 Task: Set up a reminder for the baking workshop.
Action: Mouse pressed left at (76, 110)
Screenshot: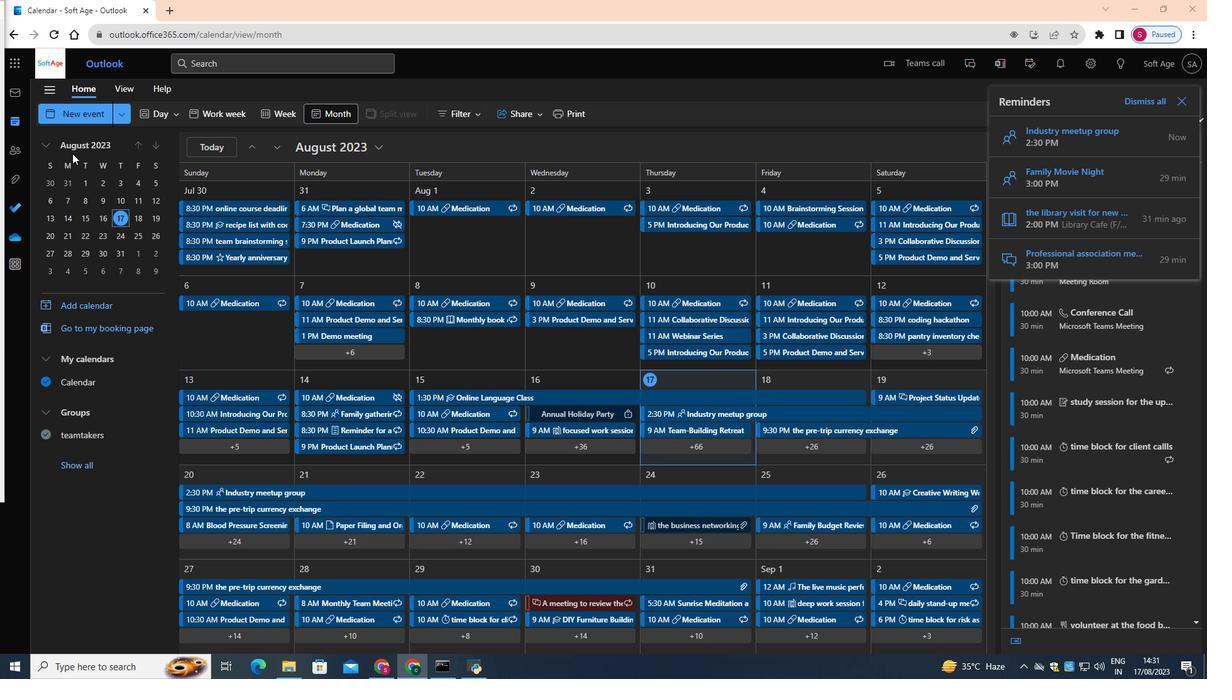
Action: Mouse moved to (332, 200)
Screenshot: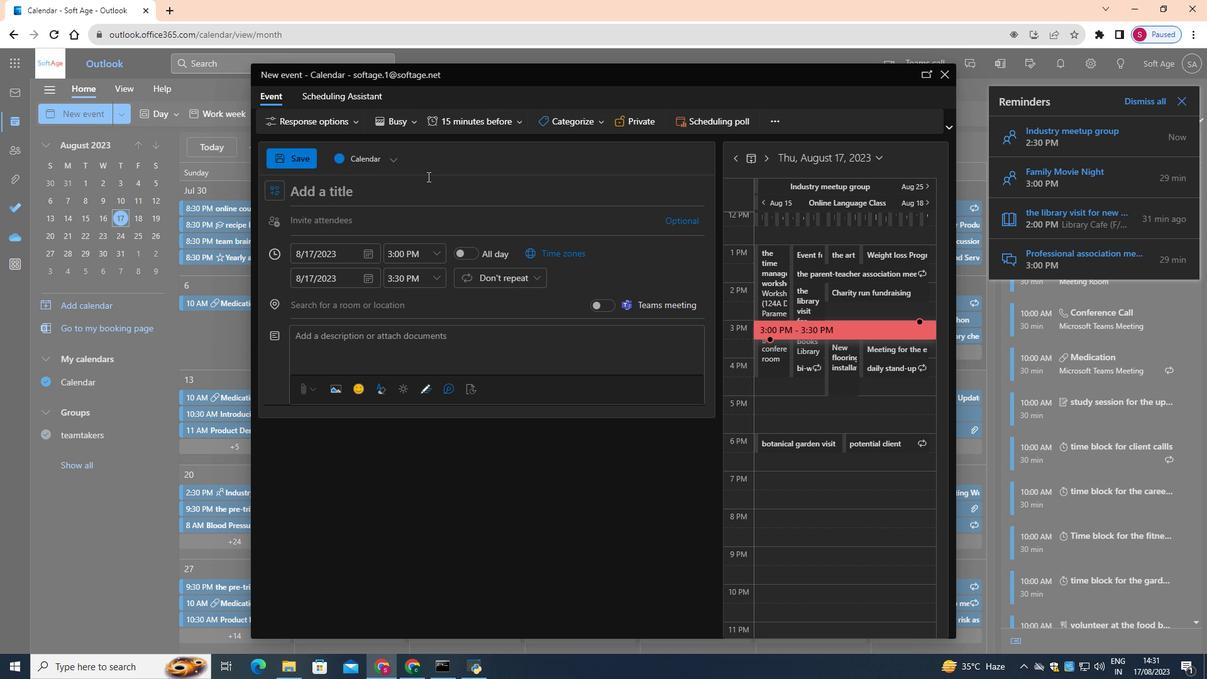 
Action: Mouse pressed left at (332, 200)
Screenshot: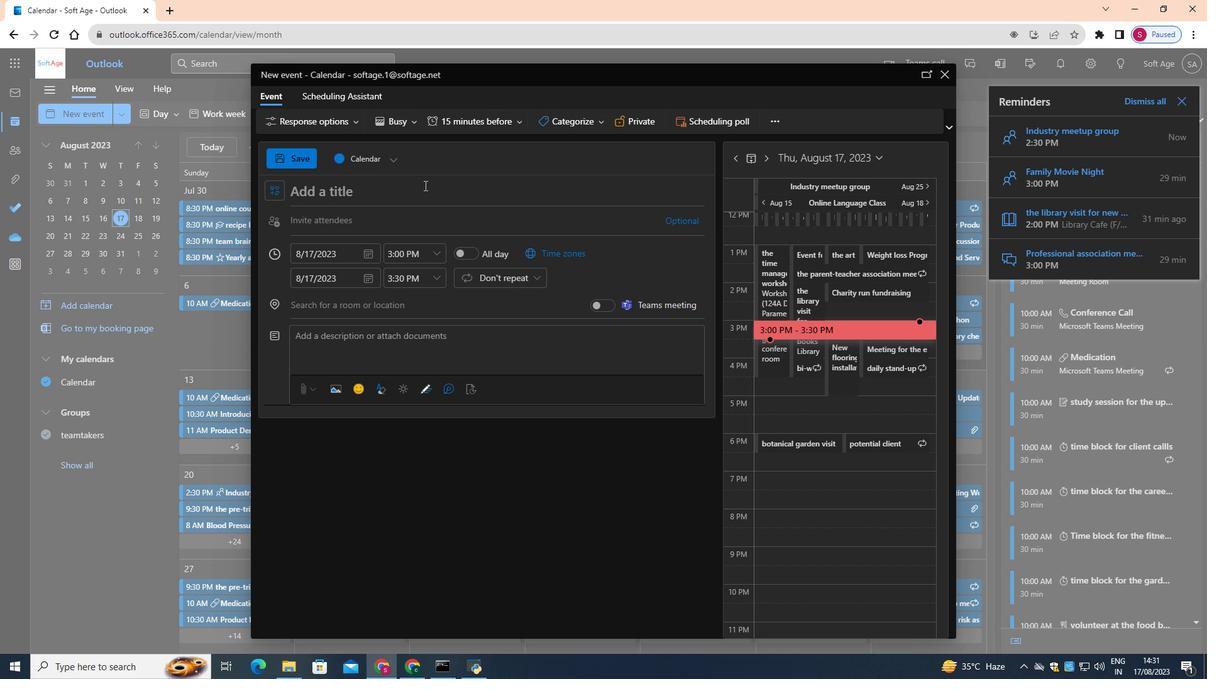 
Action: Mouse moved to (335, 199)
Screenshot: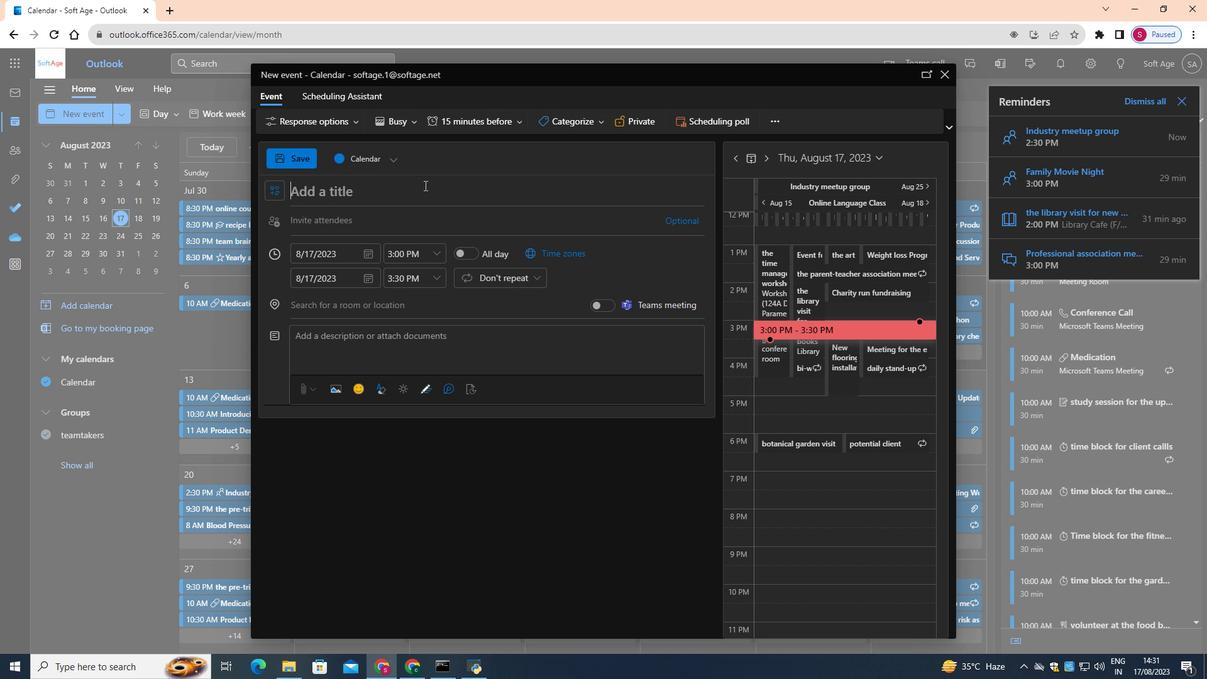 
Action: Key pressed <Key.caps_lock>B<Key.caps_lock>aking<Key.space><Key.caps_lock>W<Key.caps_lock>orkshop
Screenshot: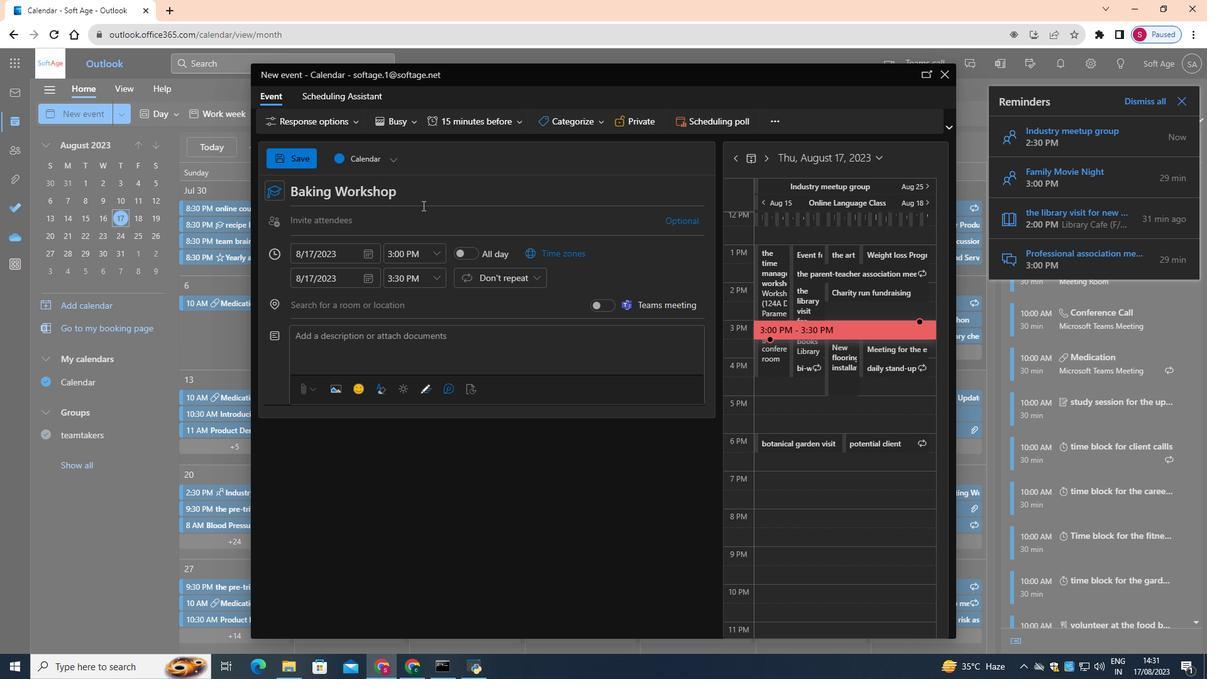 
Action: Mouse moved to (439, 261)
Screenshot: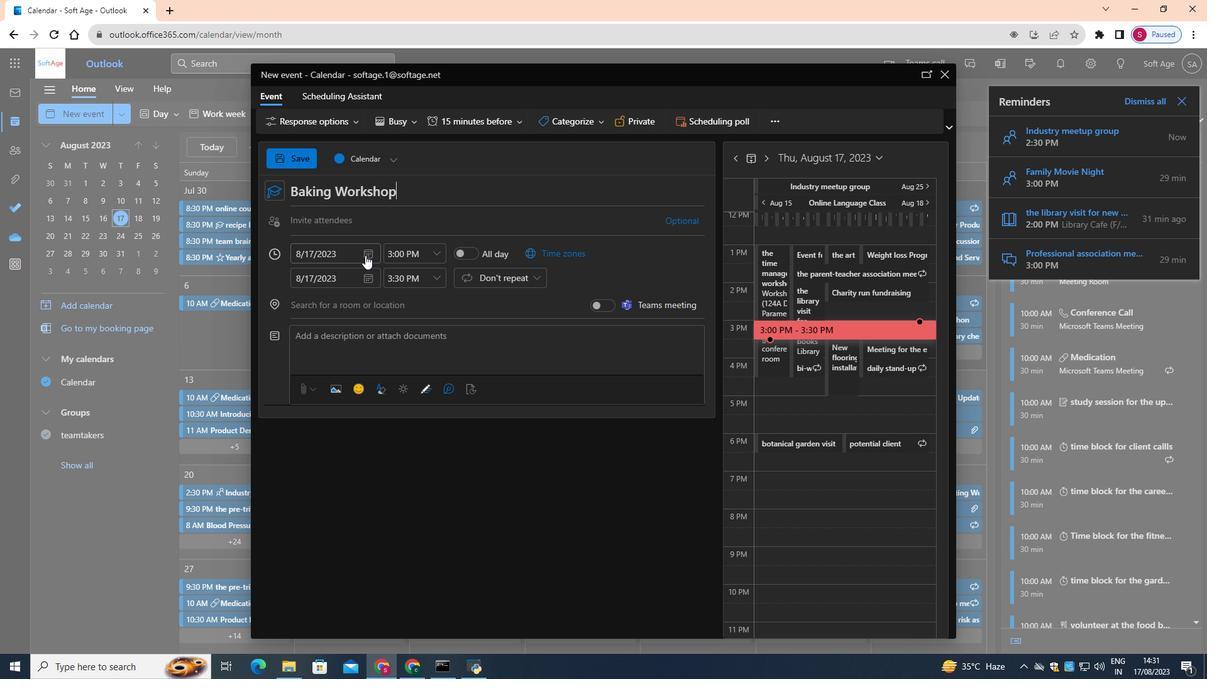 
Action: Mouse pressed left at (439, 261)
Screenshot: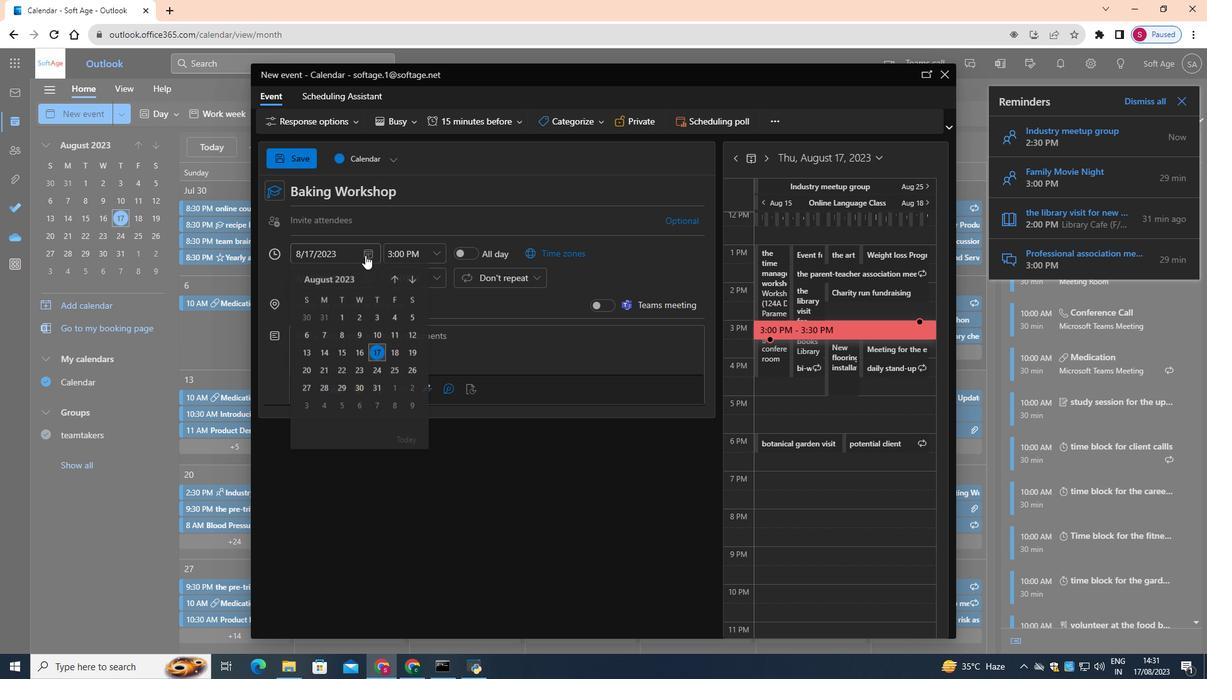 
Action: Mouse moved to (421, 331)
Screenshot: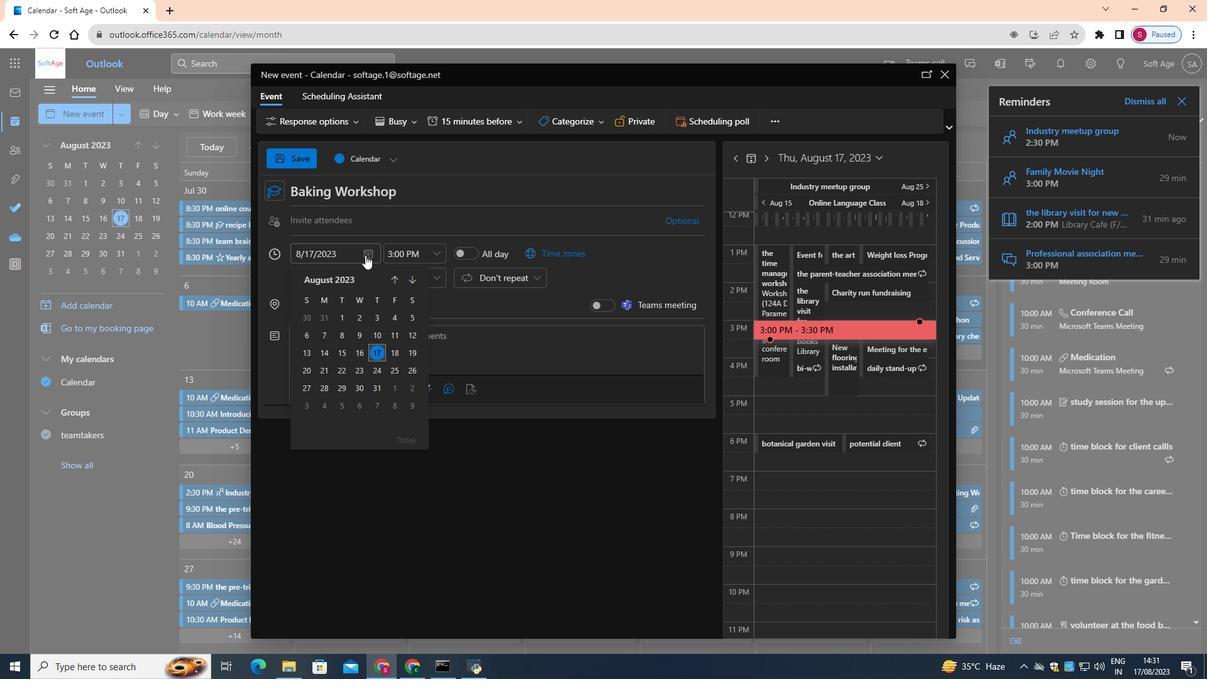 
Action: Mouse scrolled (421, 332) with delta (0, 0)
Screenshot: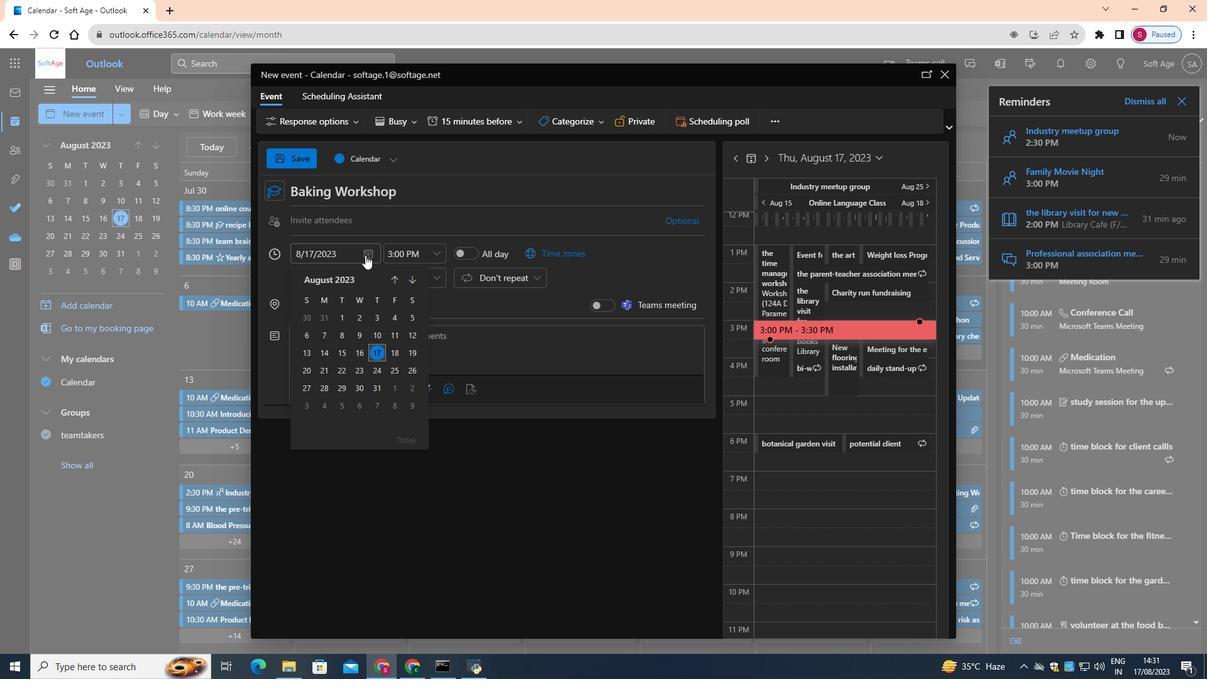 
Action: Mouse scrolled (421, 332) with delta (0, 0)
Screenshot: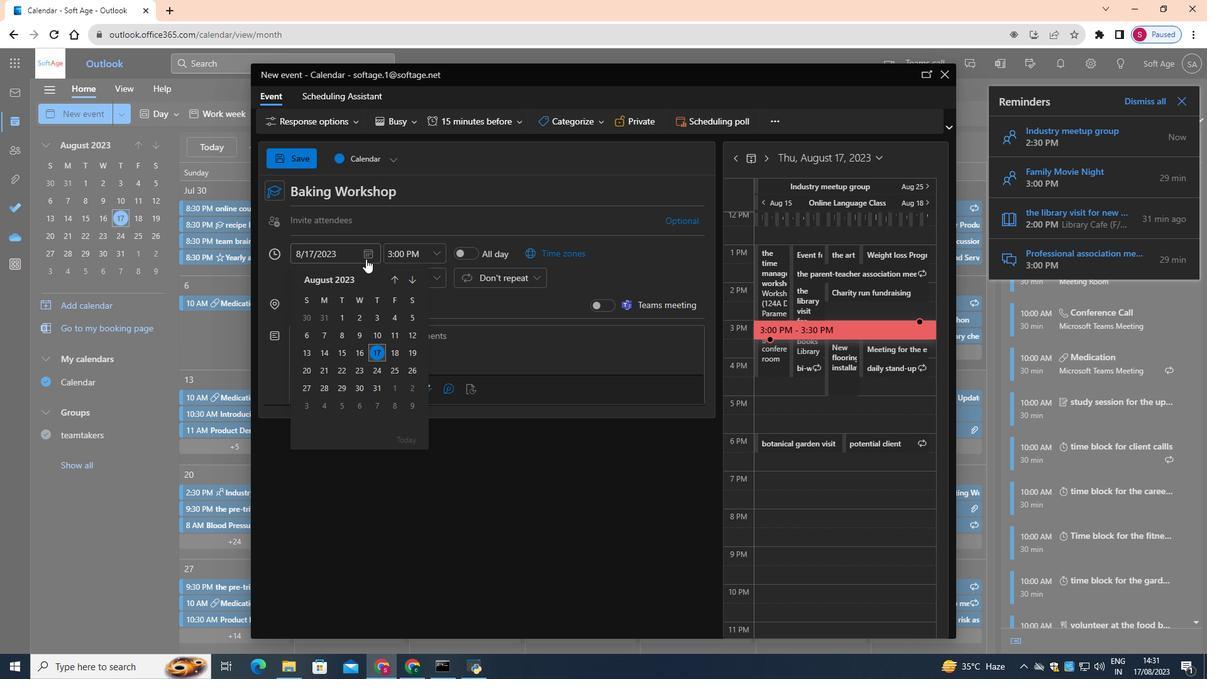 
Action: Mouse scrolled (421, 332) with delta (0, 0)
Screenshot: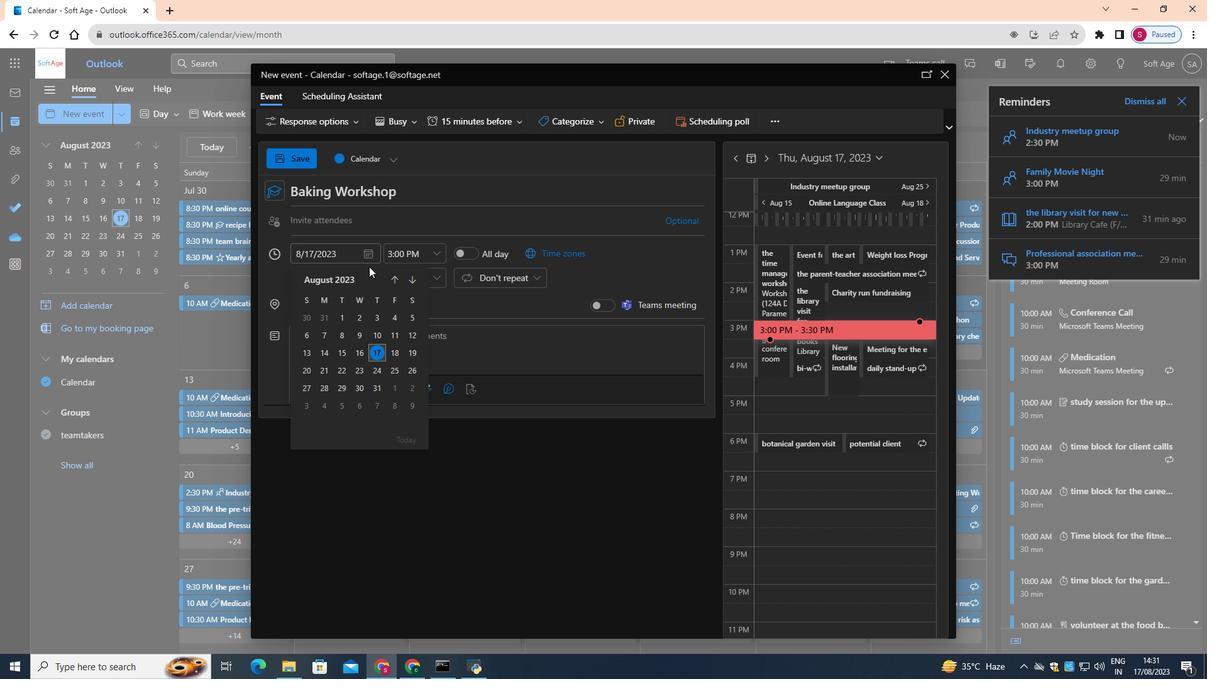 
Action: Mouse moved to (410, 298)
Screenshot: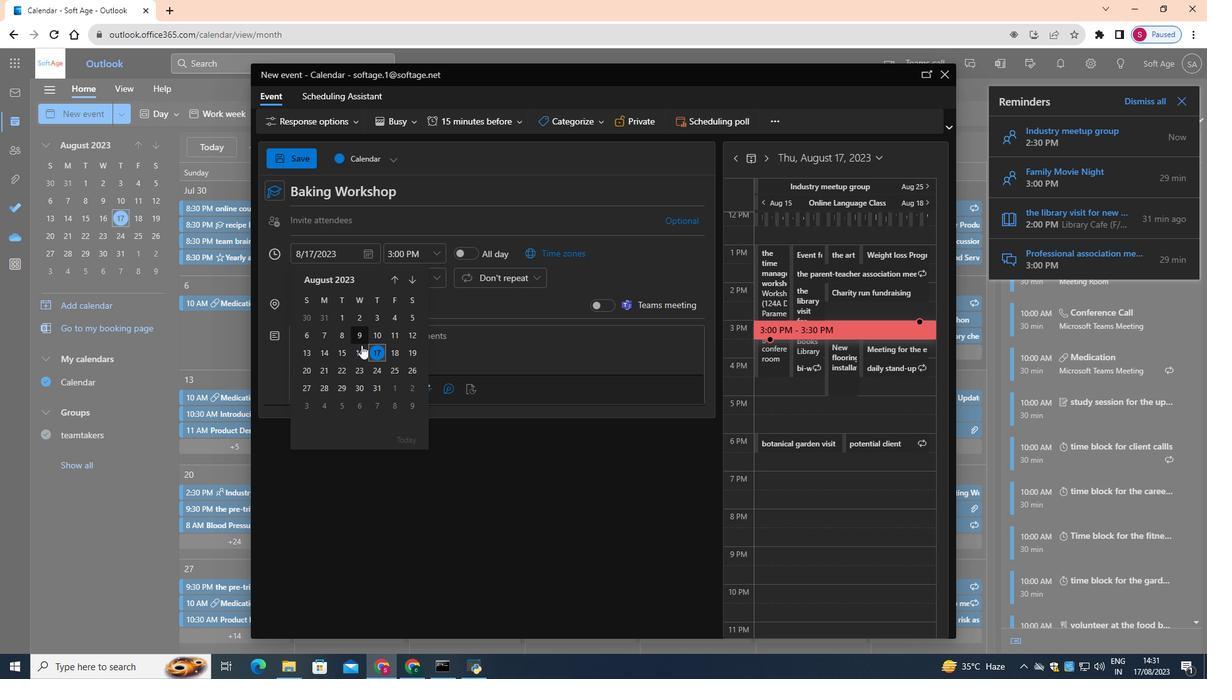 
Action: Mouse pressed left at (410, 298)
Screenshot: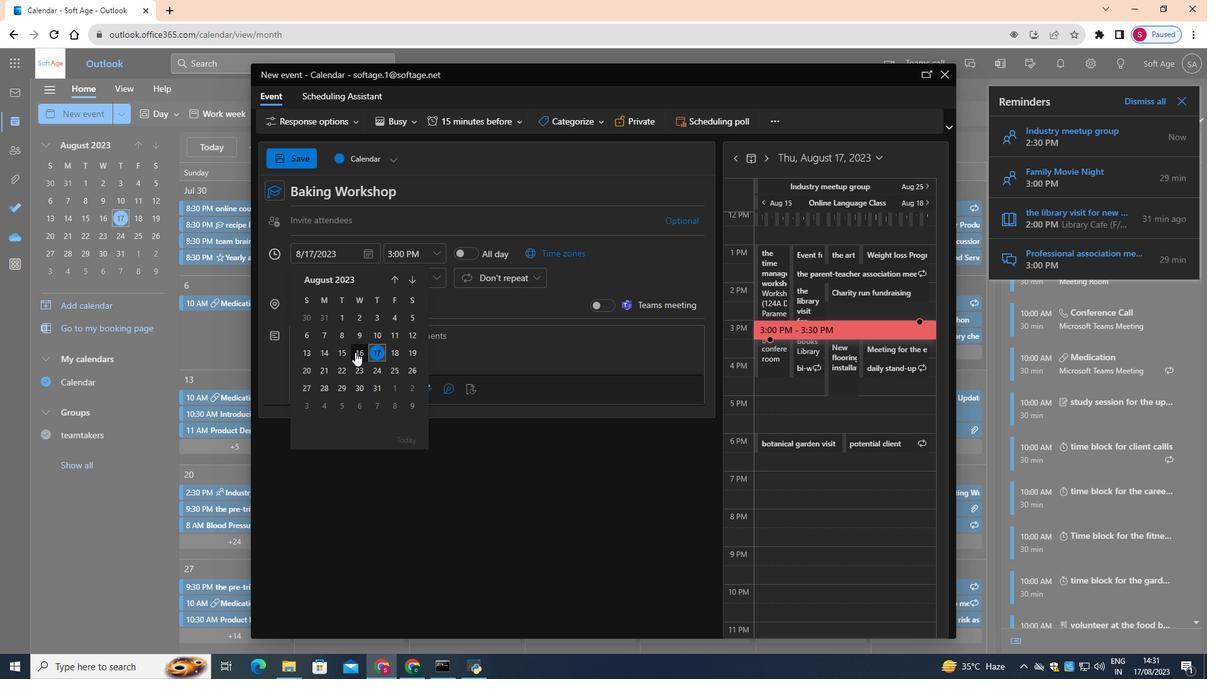 
Action: Mouse moved to (289, 166)
Screenshot: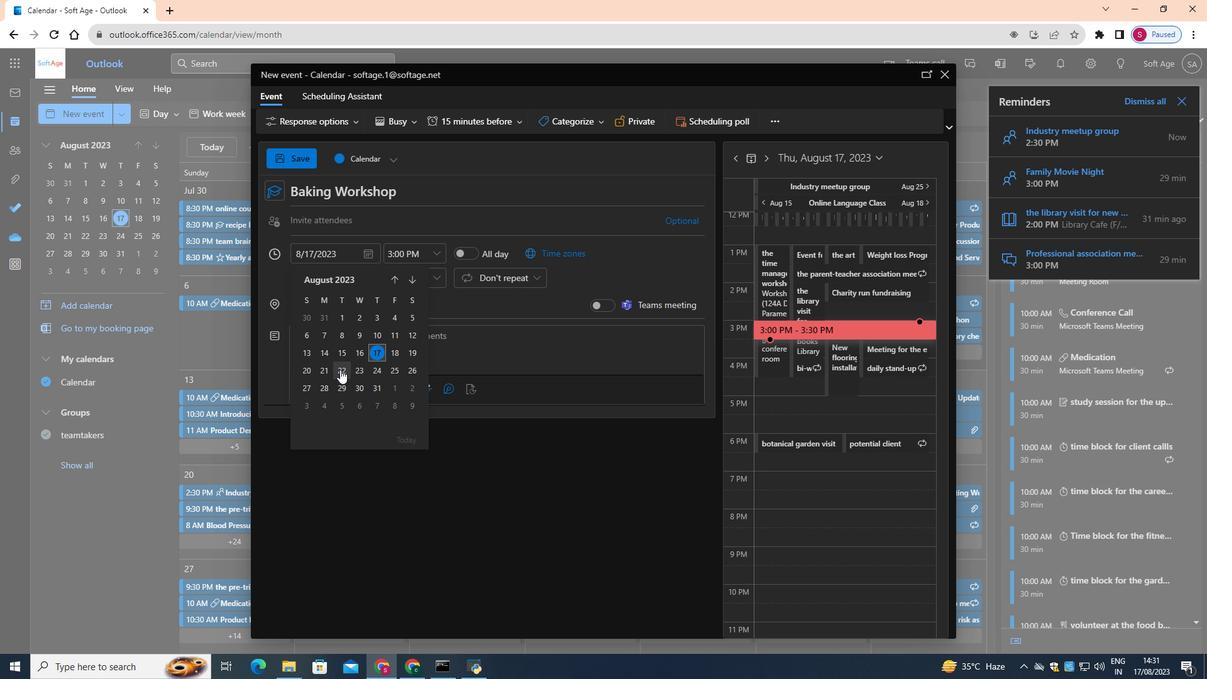 
Action: Mouse pressed left at (289, 166)
Screenshot: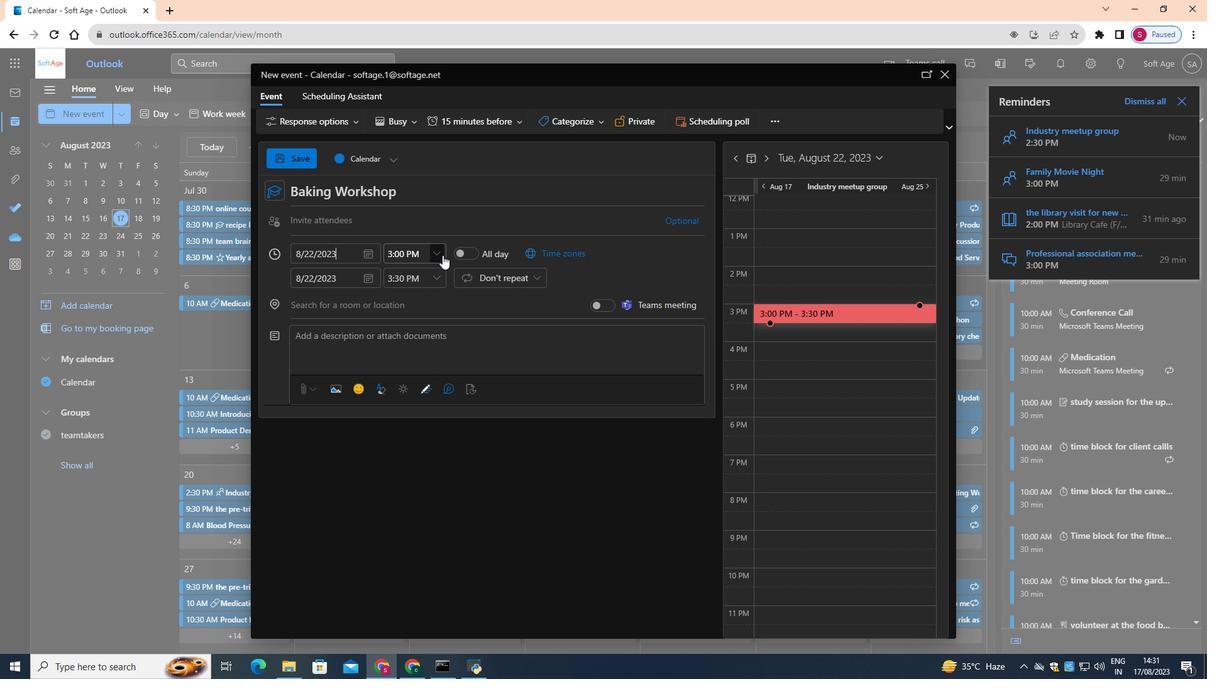 
Action: Mouse moved to (75, 104)
Screenshot: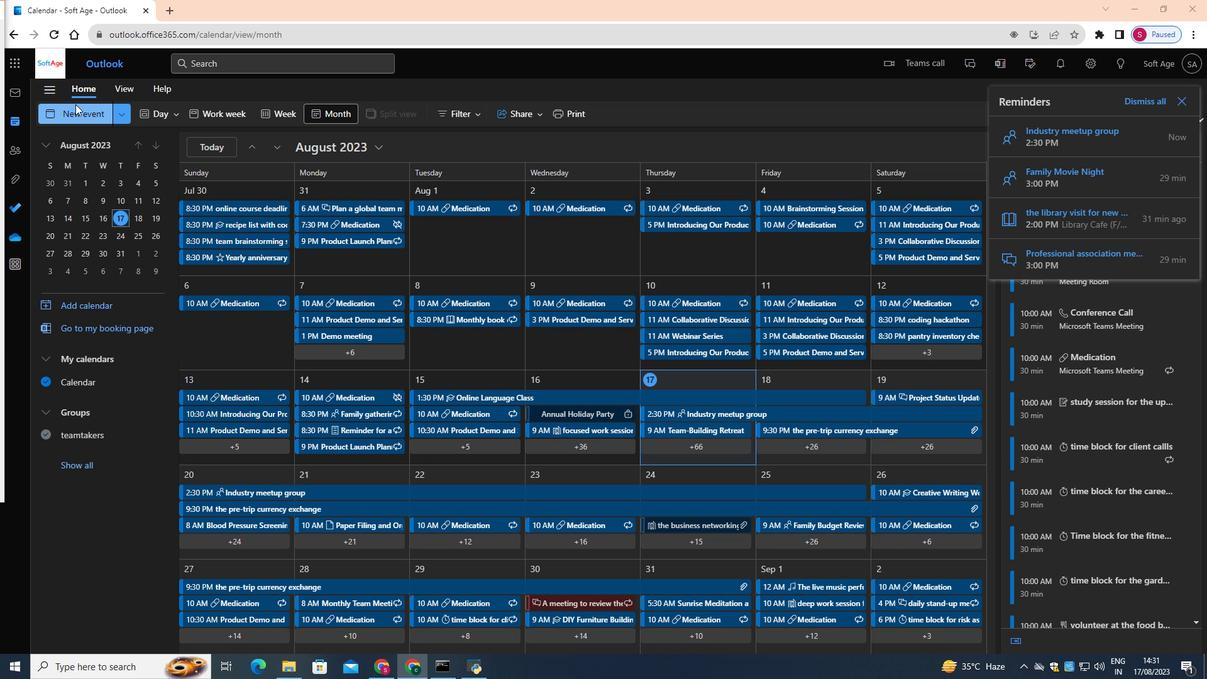 
Action: Mouse pressed left at (75, 104)
Screenshot: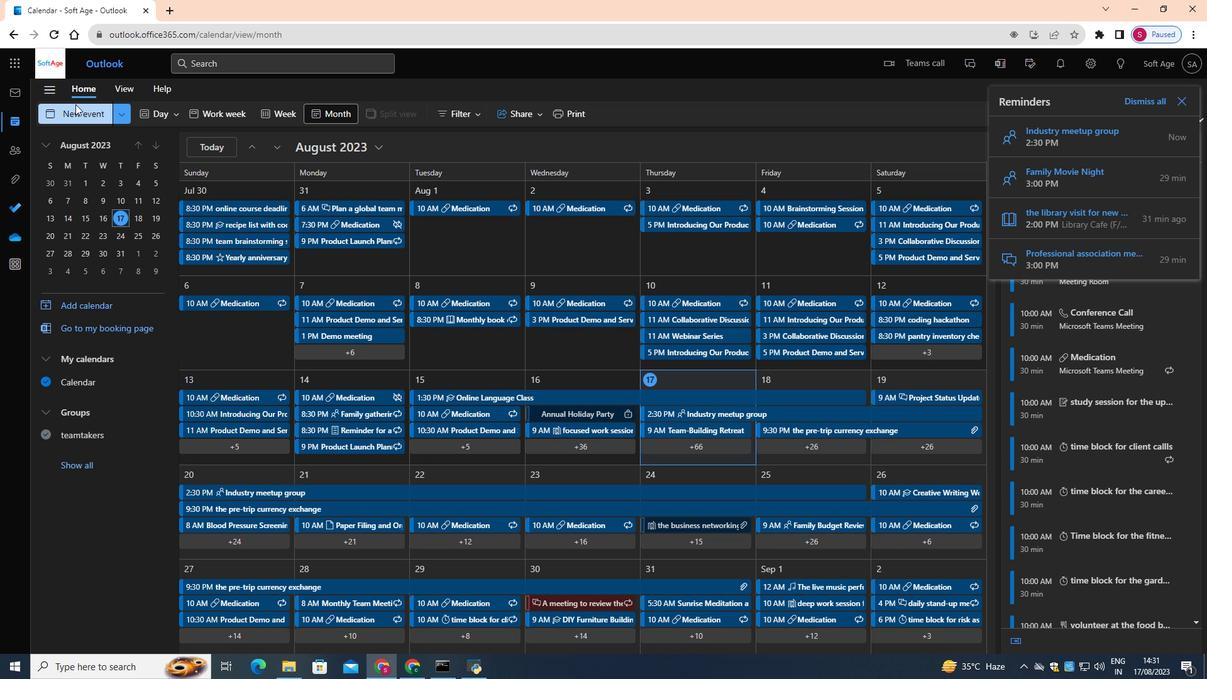 
Action: Mouse moved to (424, 185)
Screenshot: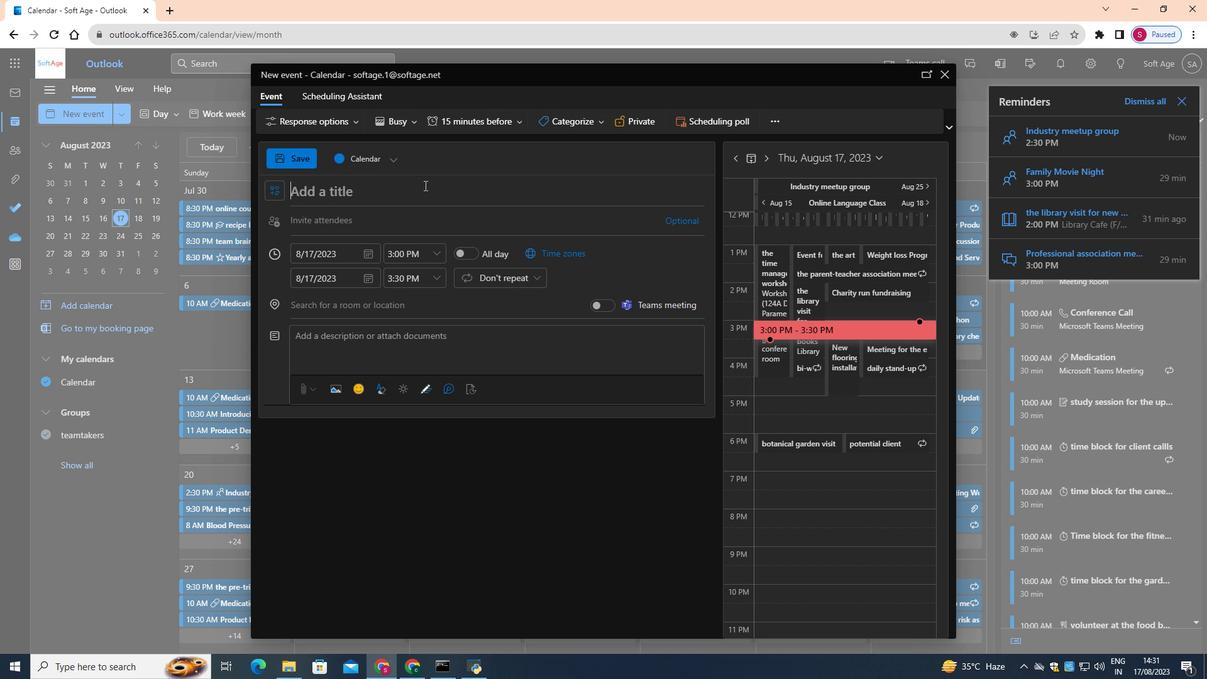 
Action: Mouse pressed left at (424, 185)
Screenshot: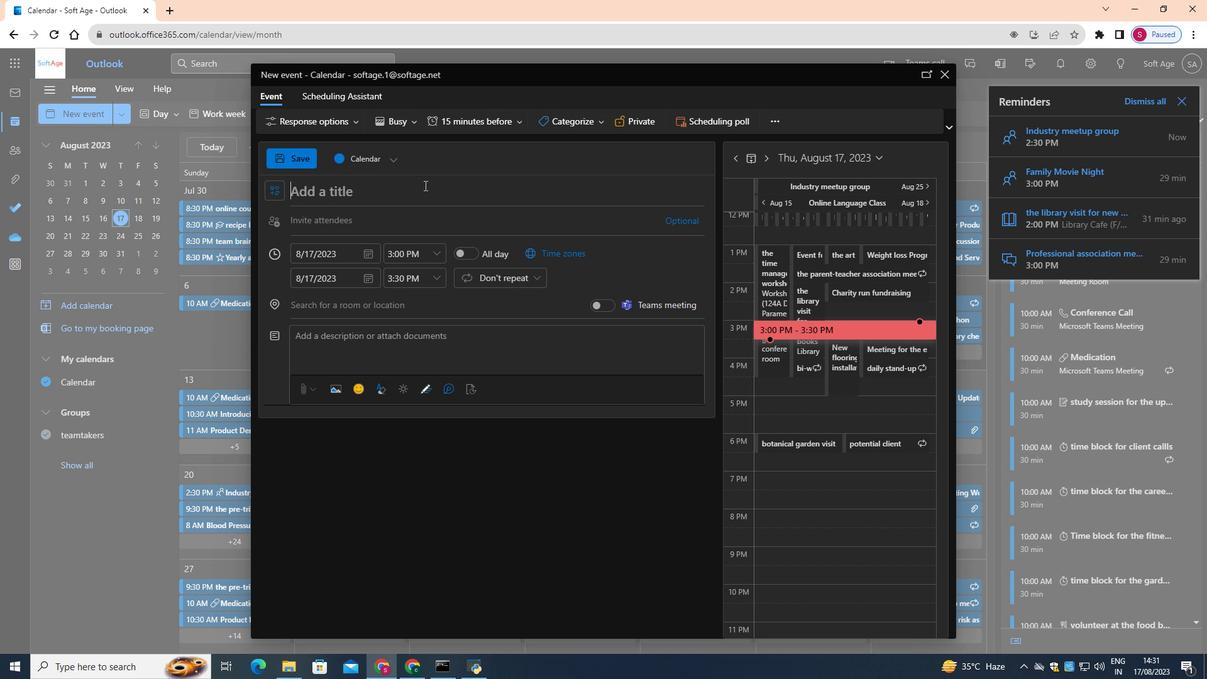 
Action: Key pressed <Key.shift>Baking<Key.space><Key.shift>Workshop
Screenshot: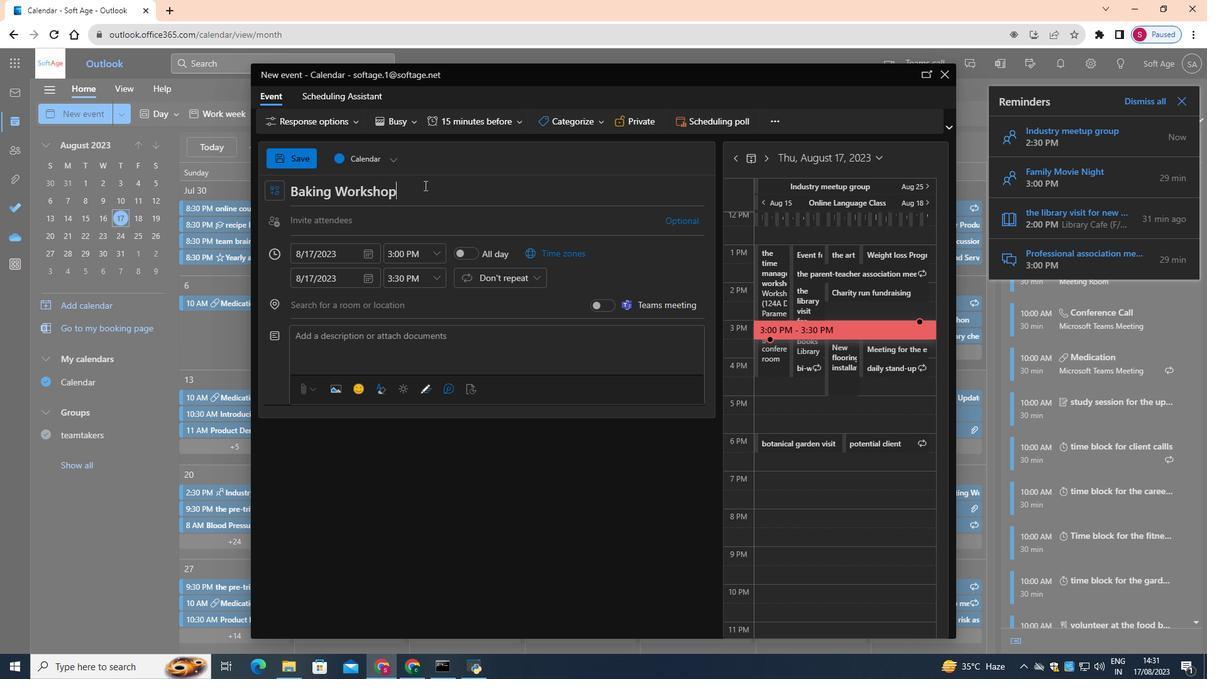 
Action: Mouse moved to (365, 255)
Screenshot: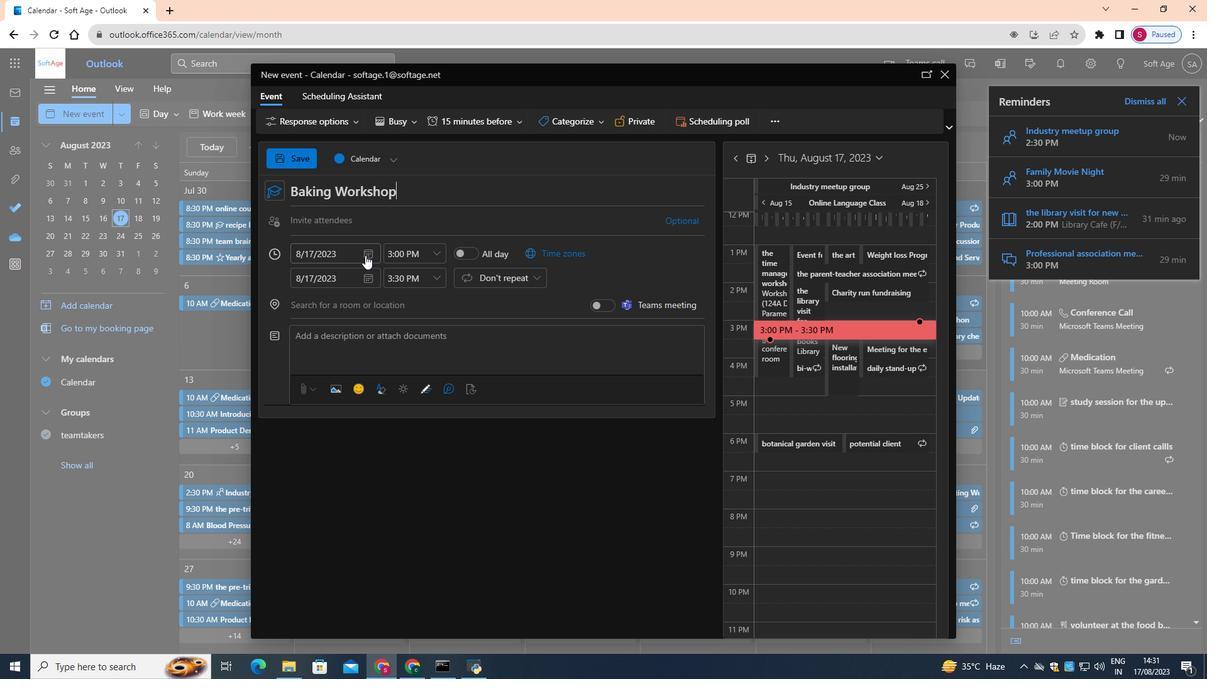 
Action: Mouse pressed left at (365, 255)
Screenshot: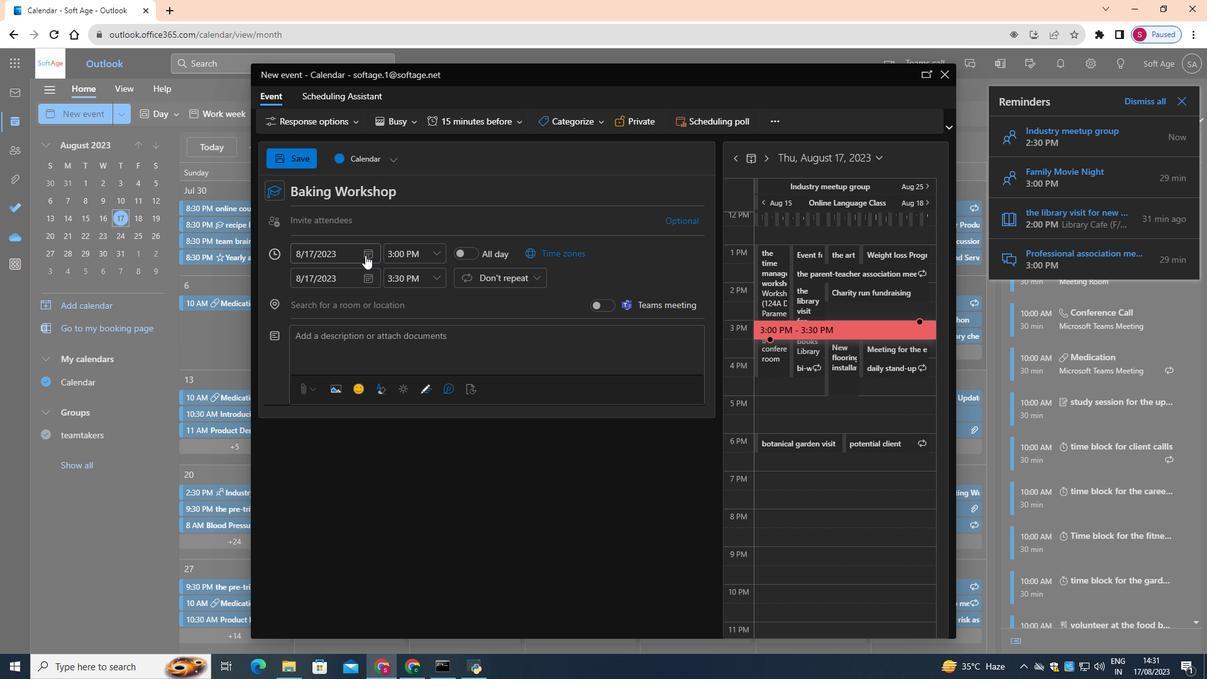 
Action: Mouse moved to (340, 369)
Screenshot: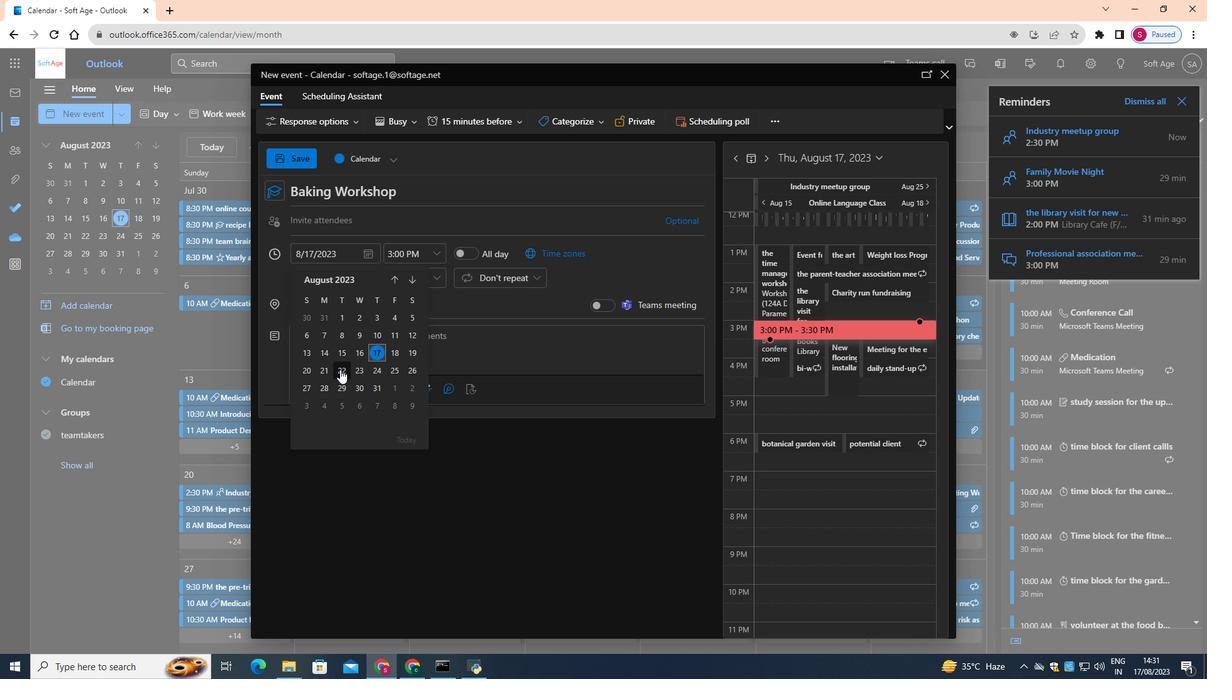 
Action: Mouse pressed left at (340, 369)
Screenshot: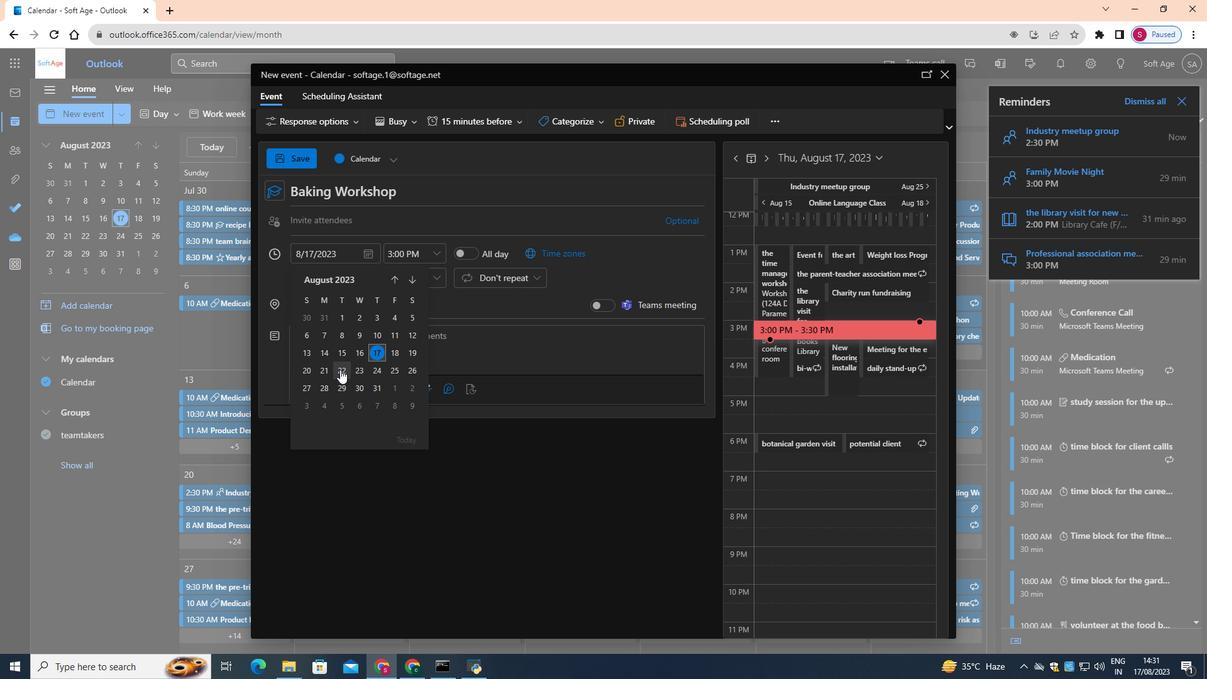 
Action: Mouse moved to (442, 255)
Screenshot: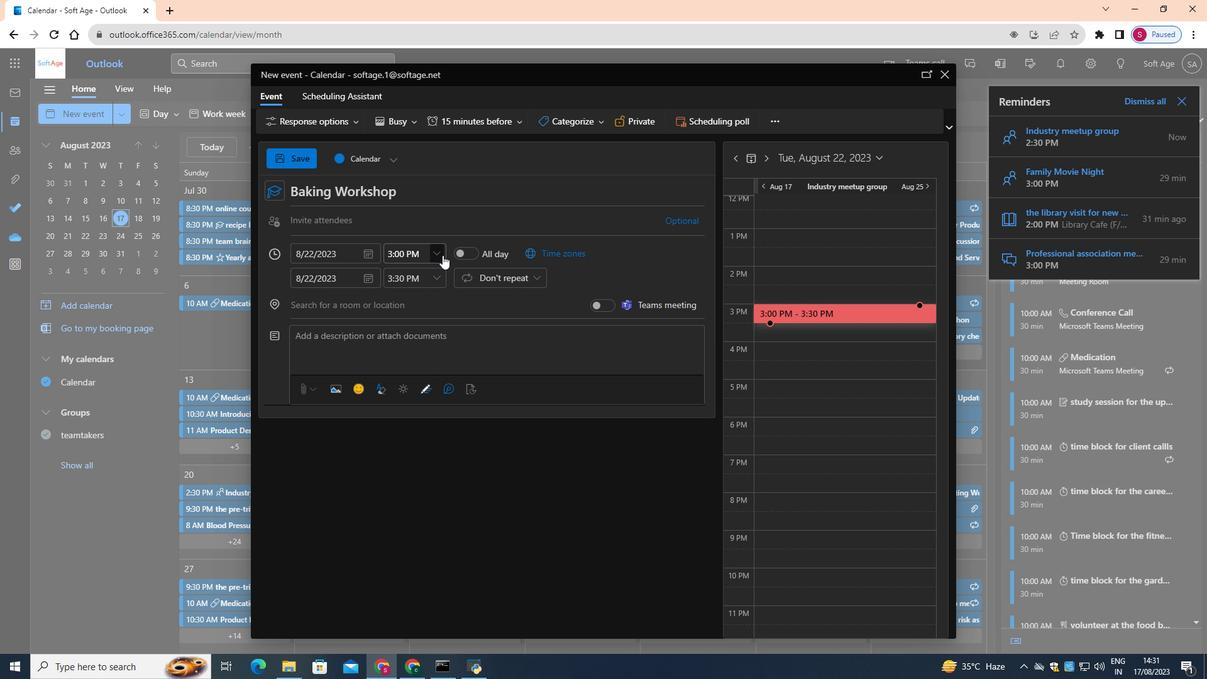 
Action: Mouse pressed left at (442, 255)
Screenshot: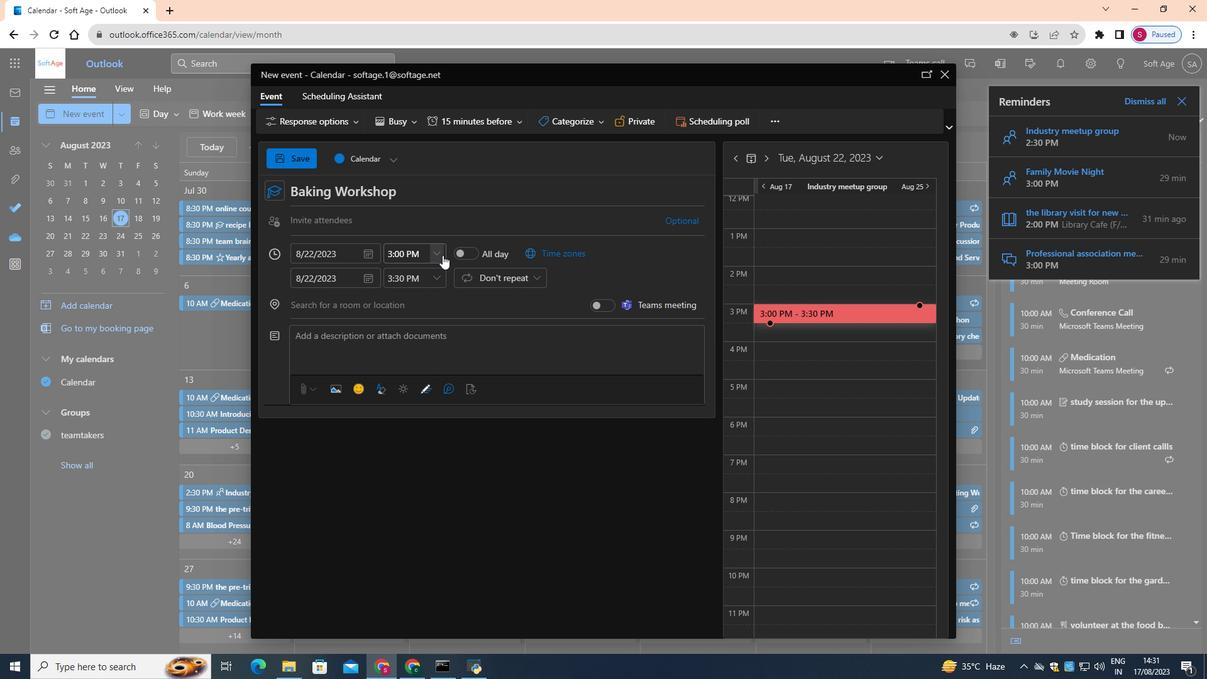 
Action: Mouse moved to (410, 313)
Screenshot: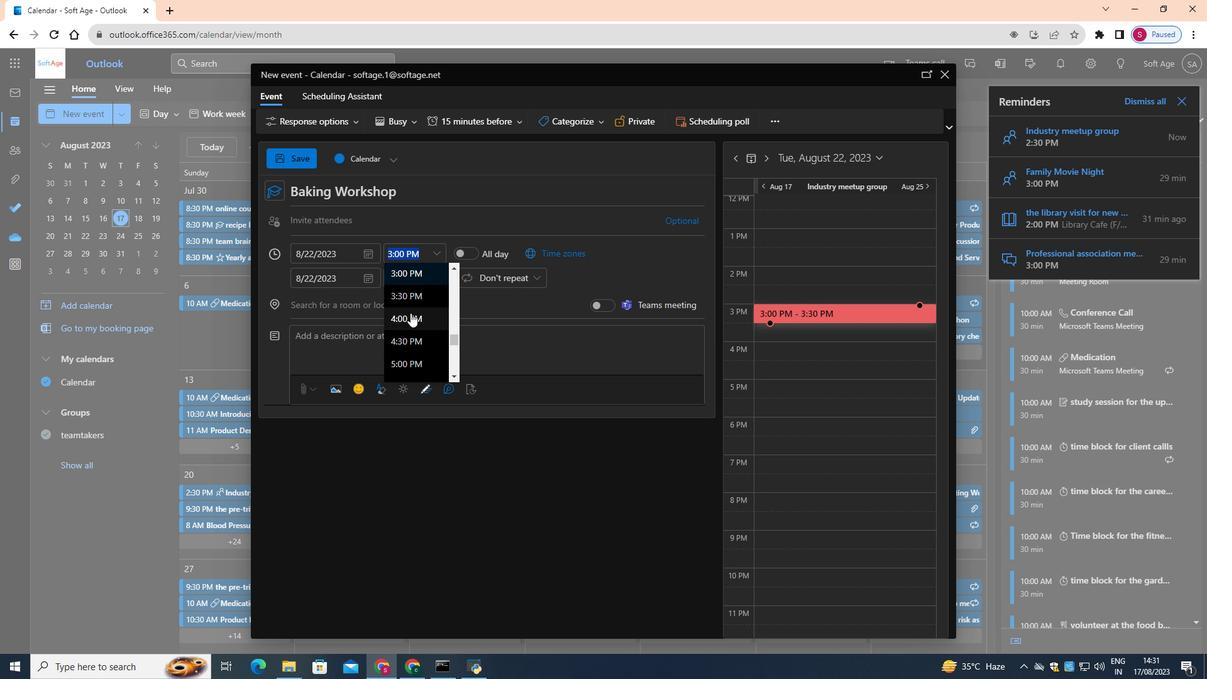
Action: Mouse pressed left at (410, 313)
Screenshot: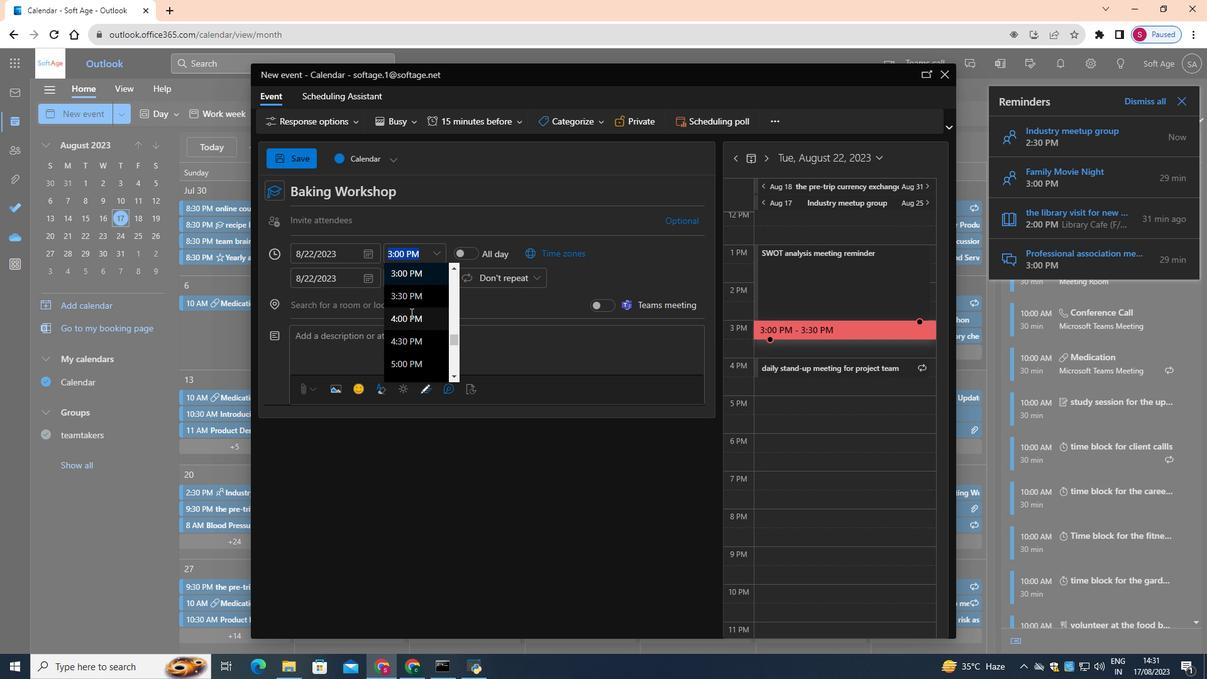 
Action: Mouse moved to (477, 122)
Screenshot: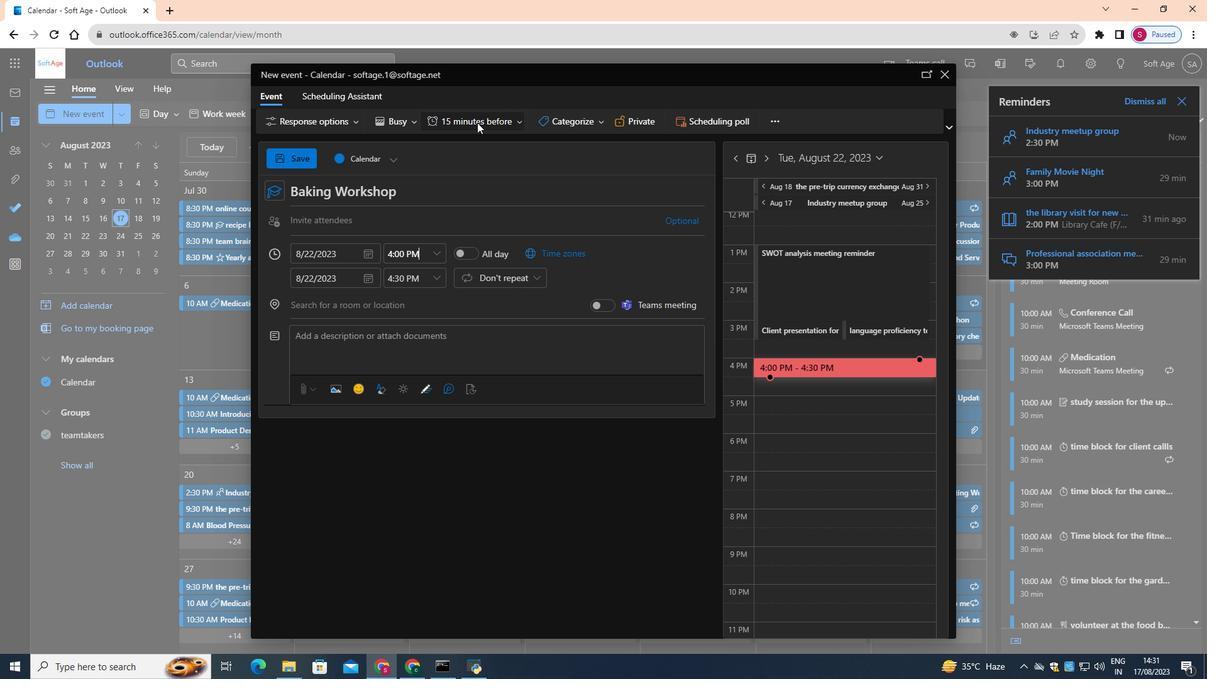 
Action: Mouse pressed left at (477, 122)
Screenshot: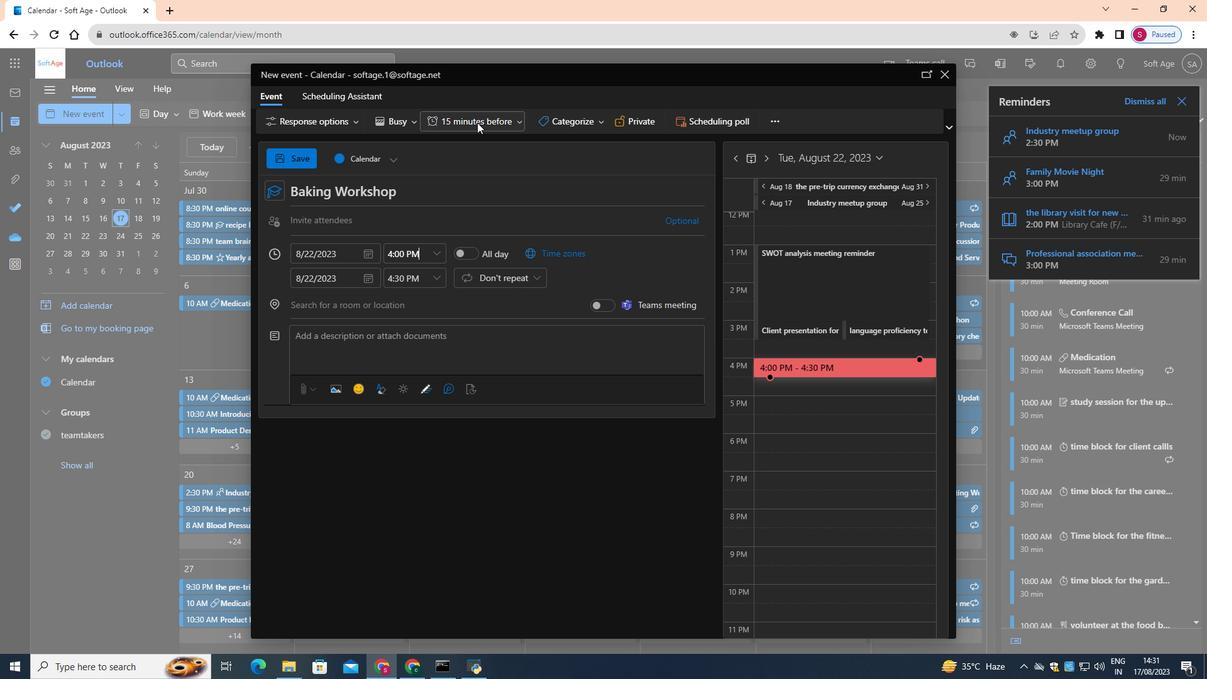 
Action: Mouse moved to (484, 258)
Screenshot: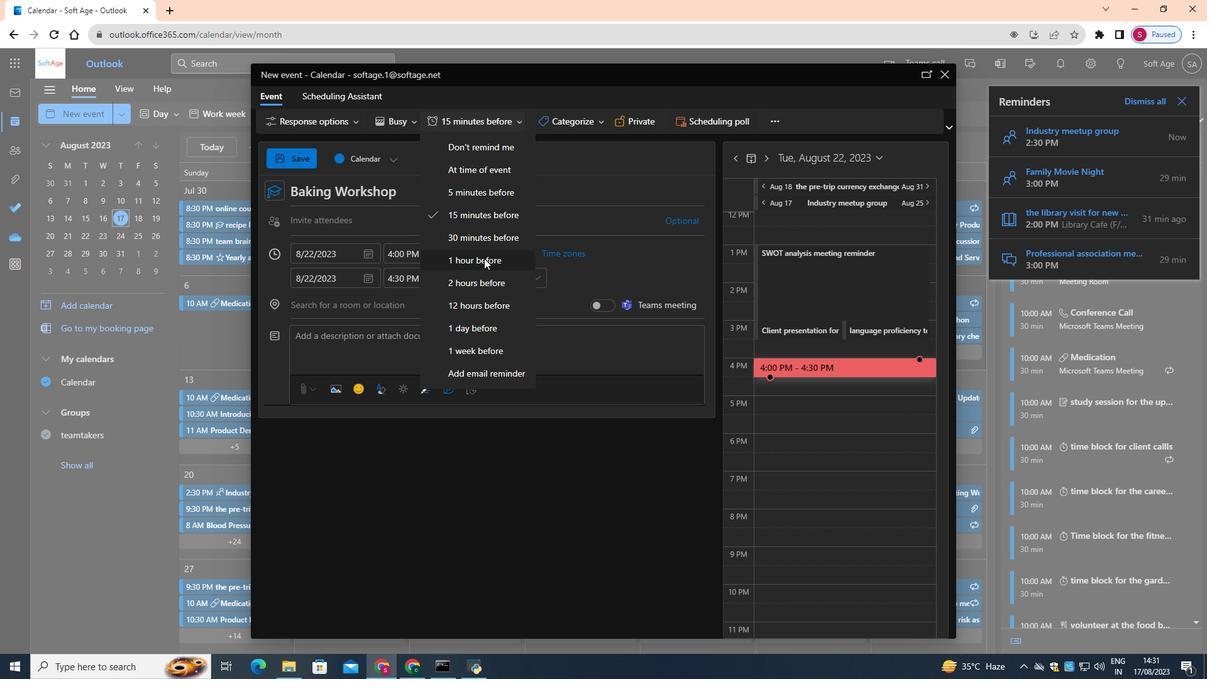 
Action: Mouse pressed left at (484, 258)
Screenshot: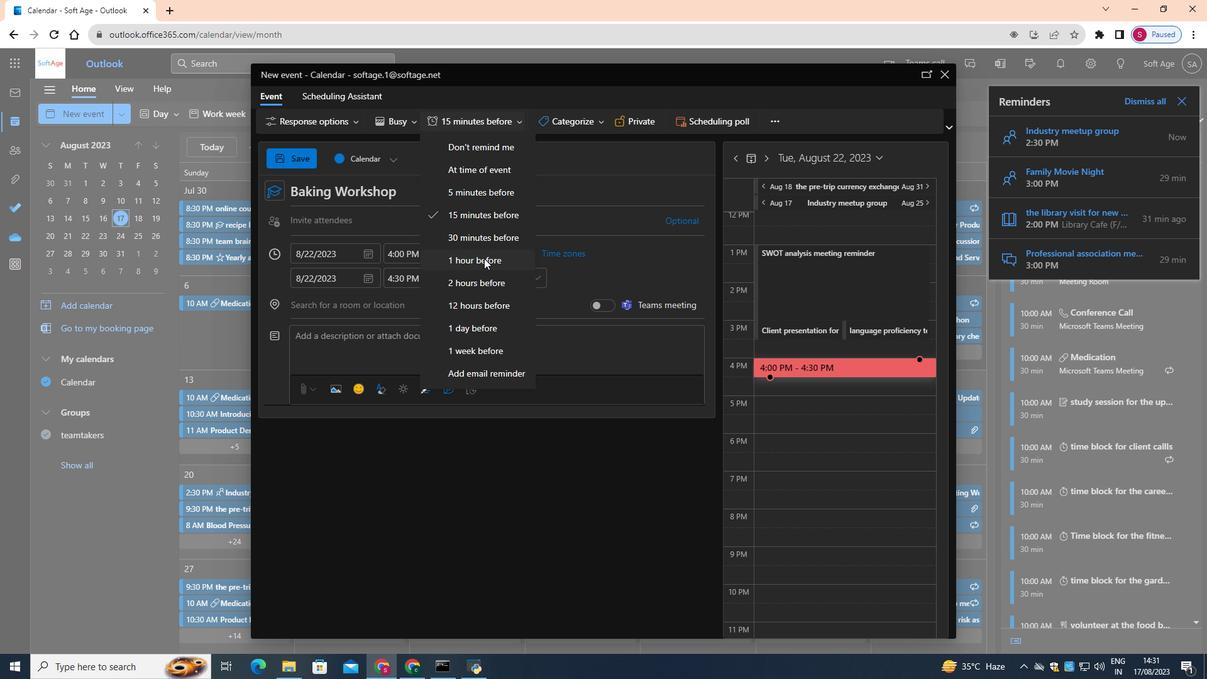 
Action: Mouse moved to (452, 337)
Screenshot: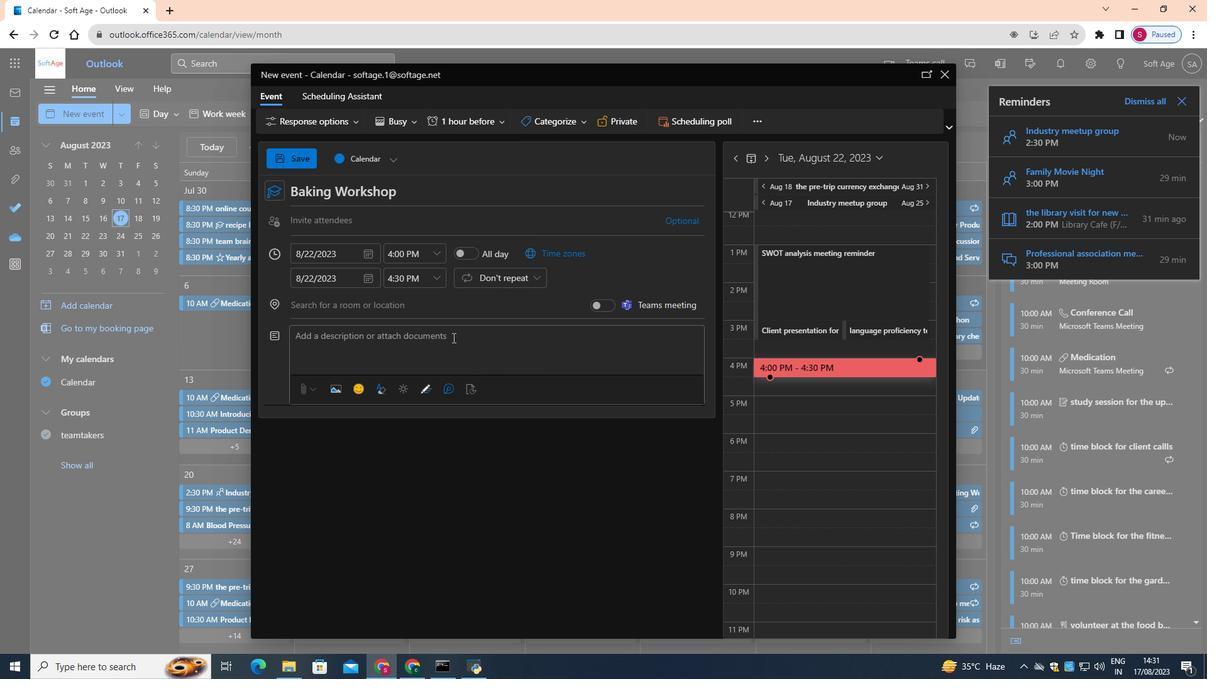 
Action: Mouse pressed left at (452, 337)
Screenshot: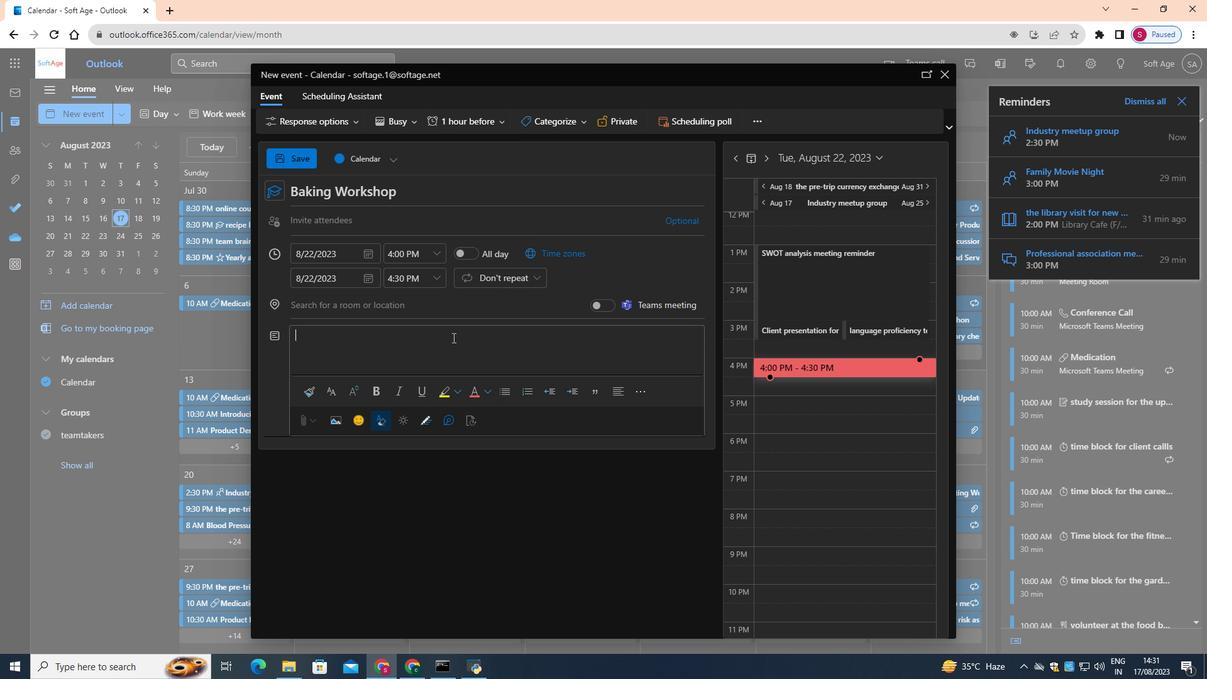 
Action: Key pressed <Key.shift>Get<Key.space>ready<Key.space>to<Key.space>whip<Key.space>up<Key.space>some<Key.space>delicious<Key.space>treats<Key.shift_r><Key.shift_r><Key.shift_r>!<Key.space><Key.shift>This<Key.space>is<Key.space>a<Key.space>reminder<Key.space>for<Key.space>our<Key.space>upcoming<Key.space><Key.shift>Baking<Key.space><Key.shift>Workshop,<Key.space>where<Key.space>you'll<Key.space>learn<Key.space>baking<Key.space>techniques,<Key.space>tips<Key.space>and<Key.space>create<Key.space>delectable<Key.space>goodies.
Screenshot: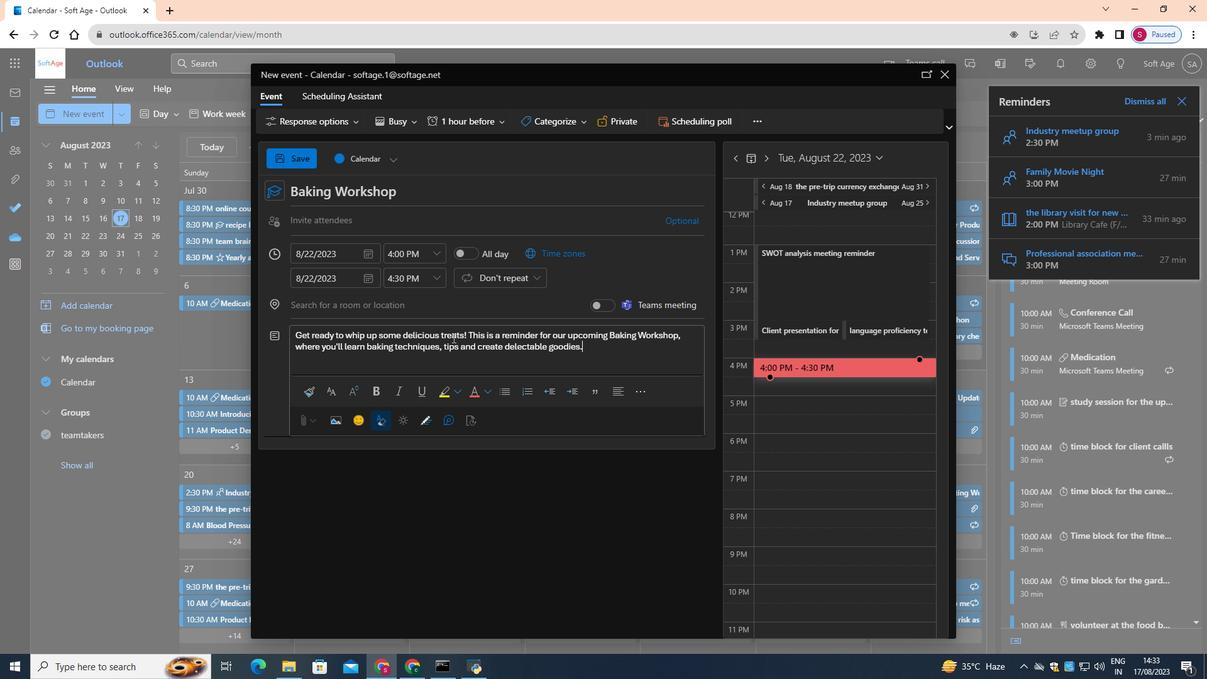 
Action: Mouse moved to (304, 159)
Screenshot: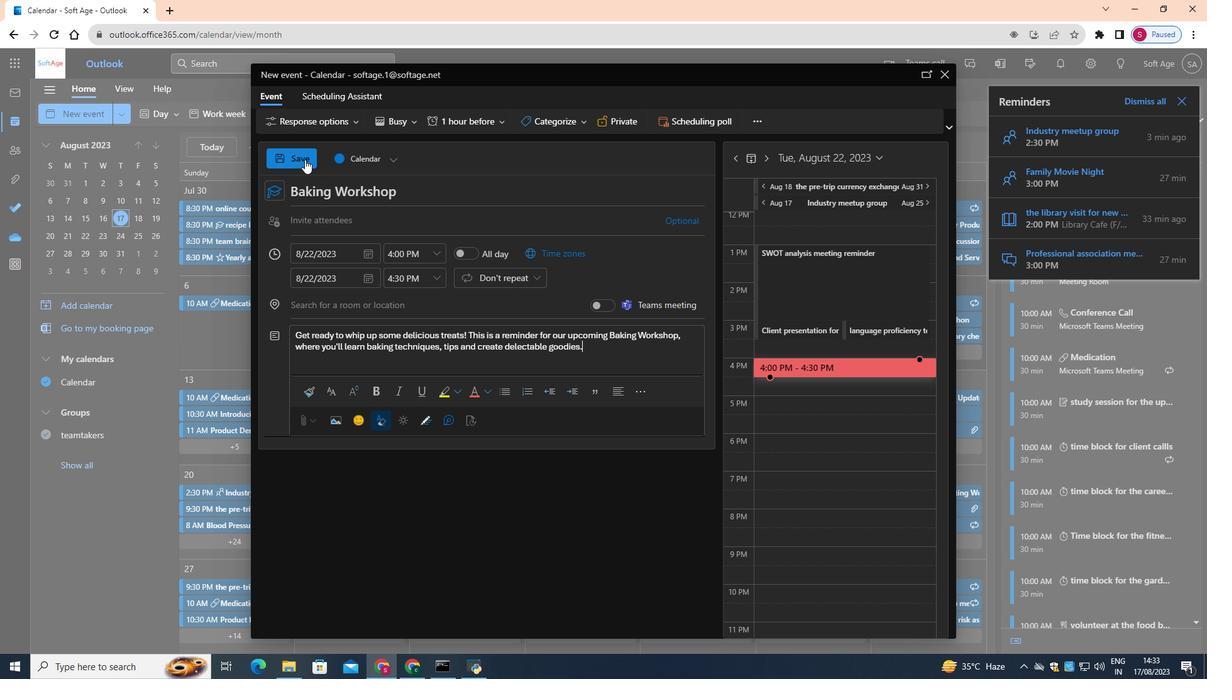 
Action: Mouse pressed left at (304, 159)
Screenshot: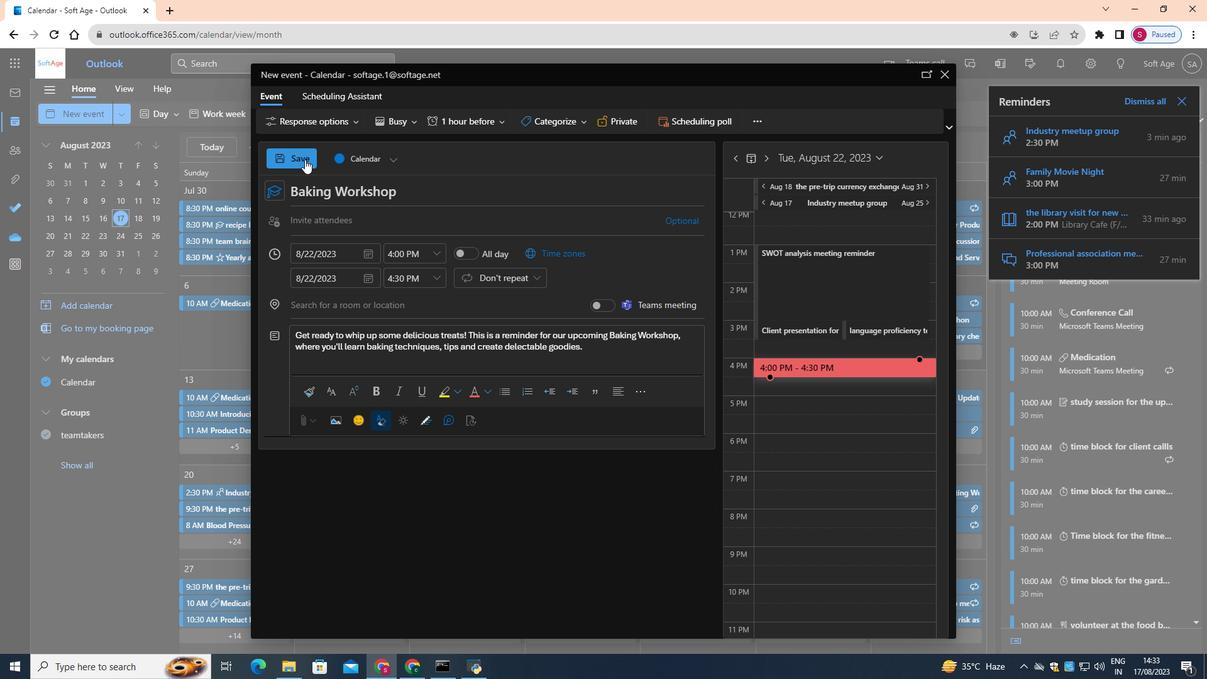 
